 Task: Use the formula "GTE" in spreadsheet "Project portfolio".
Action: Mouse moved to (116, 100)
Screenshot: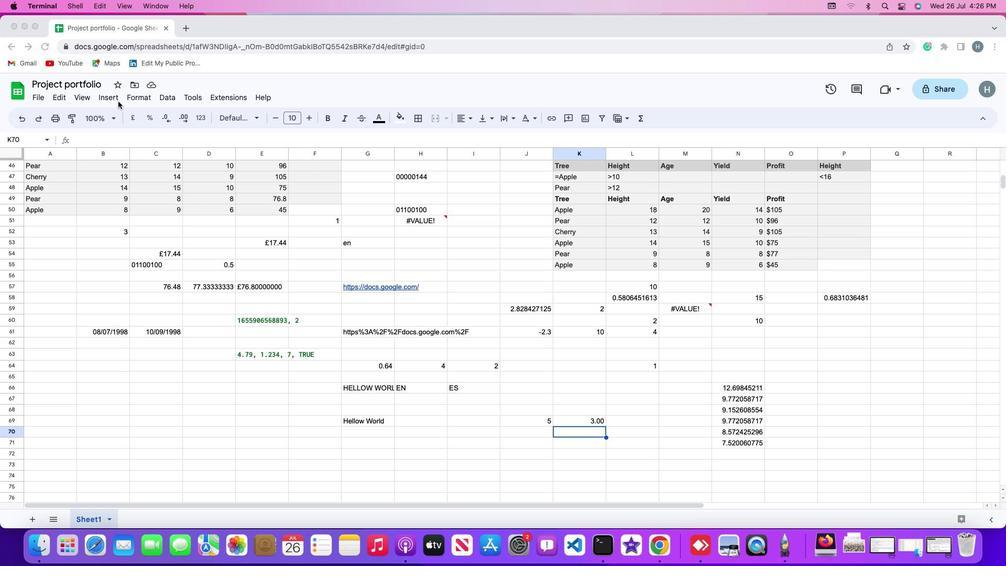 
Action: Mouse pressed left at (116, 100)
Screenshot: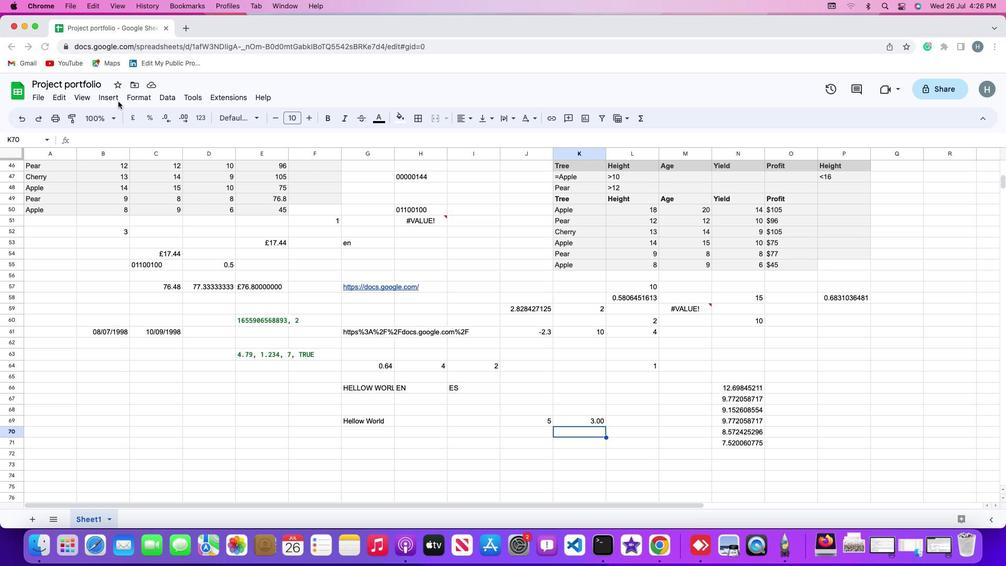 
Action: Mouse moved to (109, 96)
Screenshot: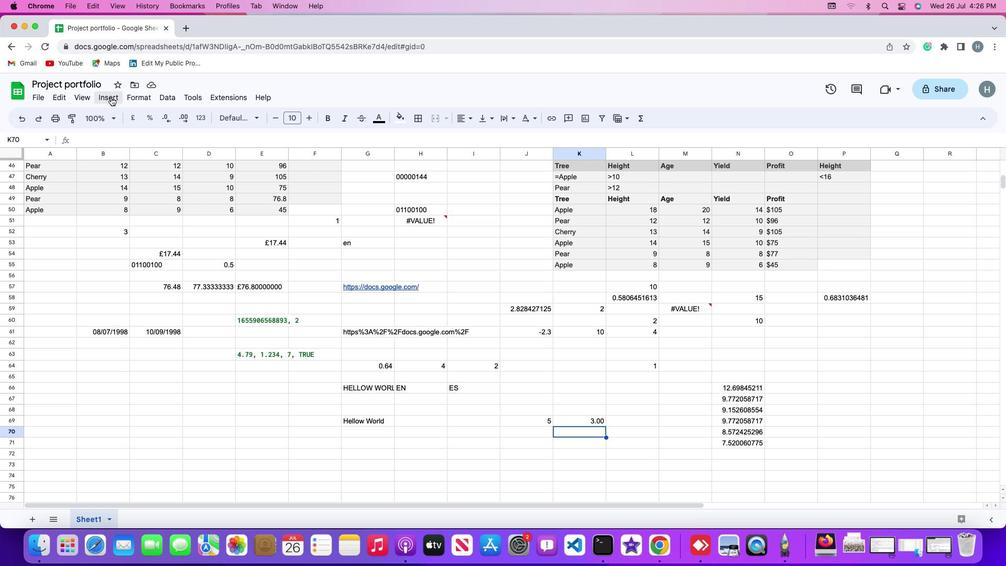 
Action: Mouse pressed left at (109, 96)
Screenshot: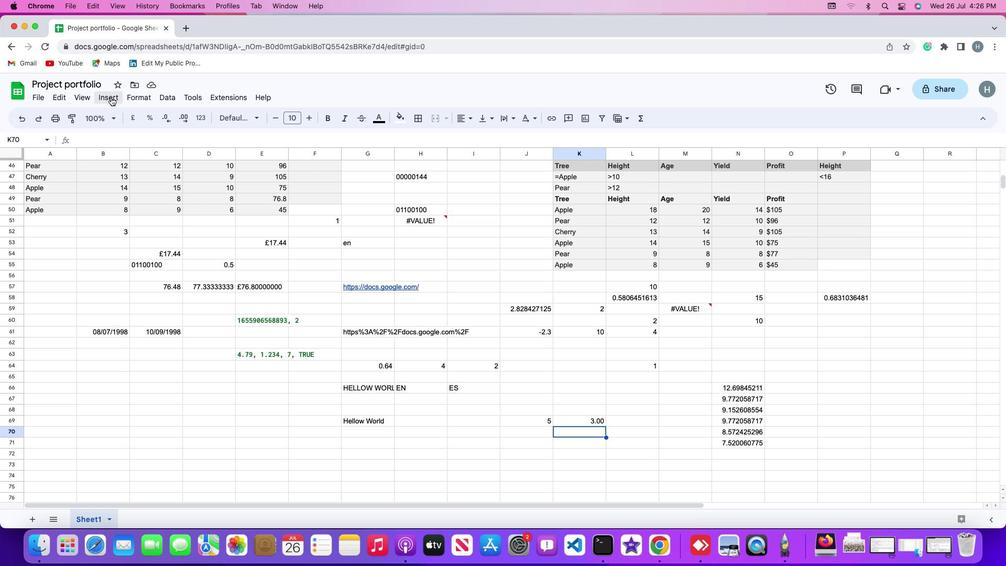 
Action: Mouse moved to (122, 262)
Screenshot: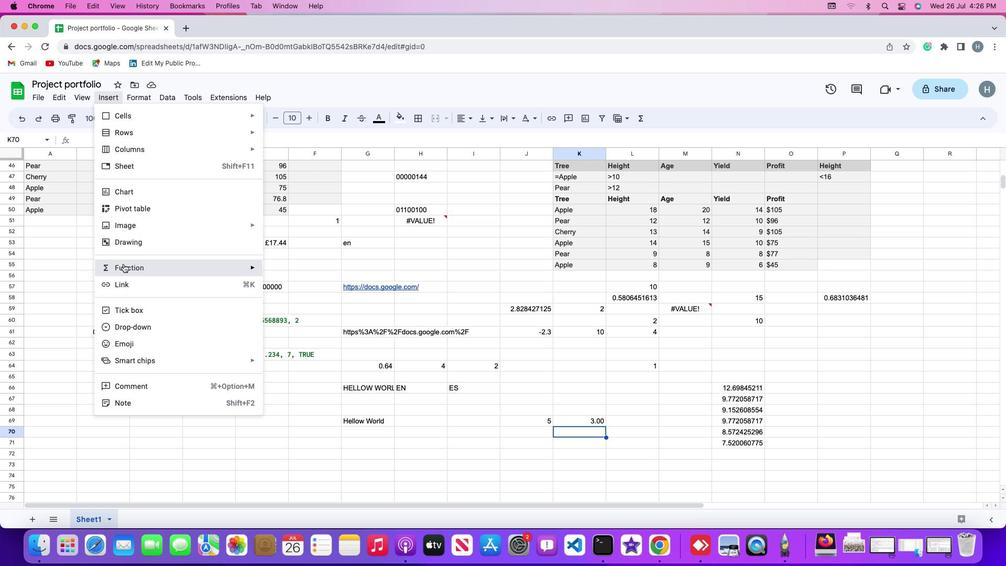 
Action: Mouse pressed left at (122, 262)
Screenshot: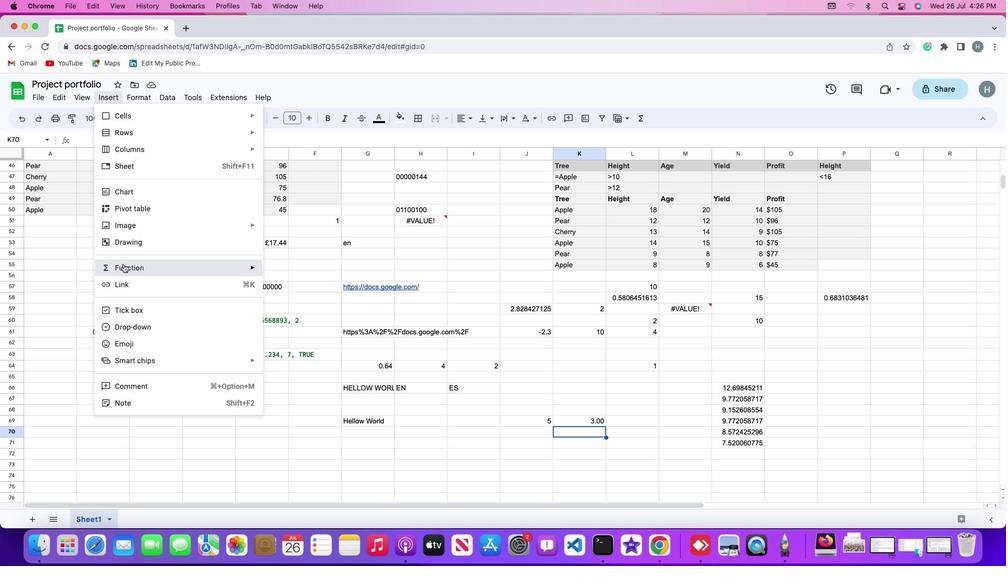 
Action: Mouse moved to (287, 215)
Screenshot: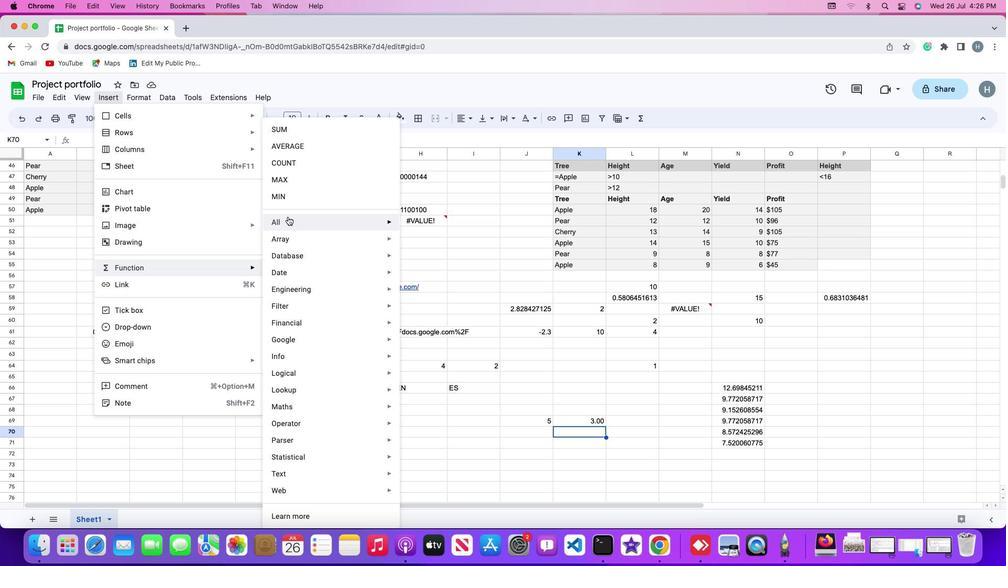 
Action: Mouse pressed left at (287, 215)
Screenshot: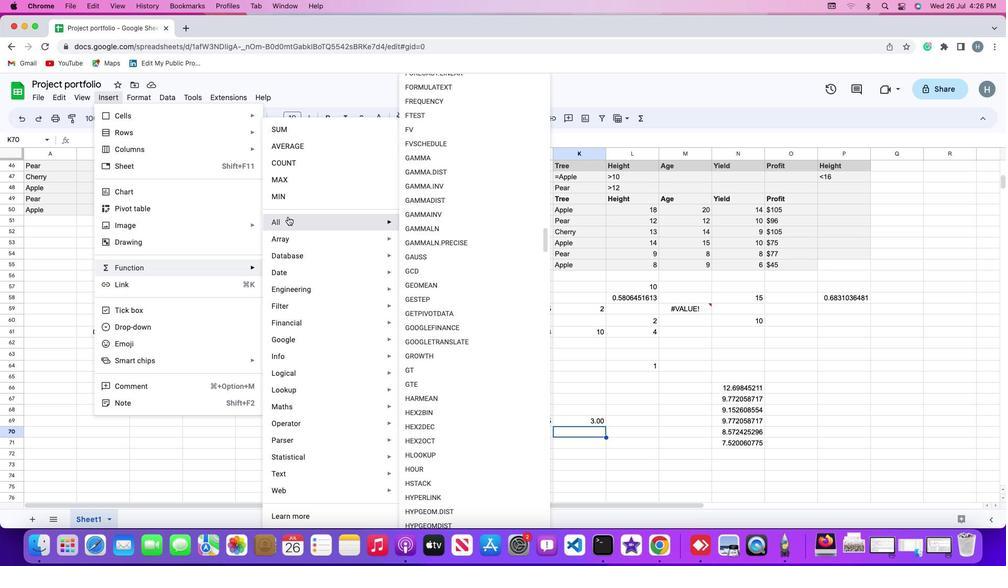 
Action: Mouse moved to (335, 218)
Screenshot: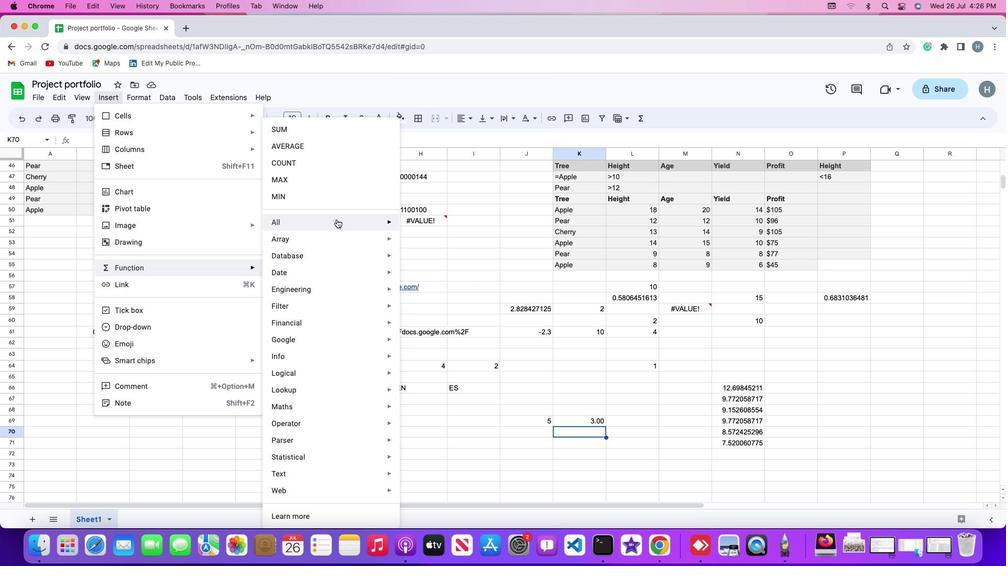 
Action: Mouse pressed left at (335, 218)
Screenshot: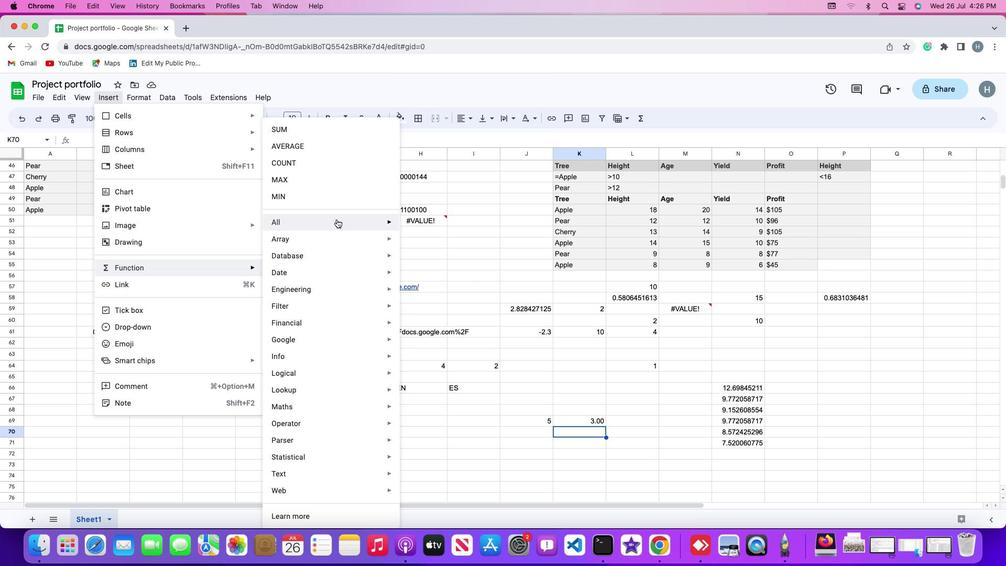 
Action: Mouse moved to (455, 387)
Screenshot: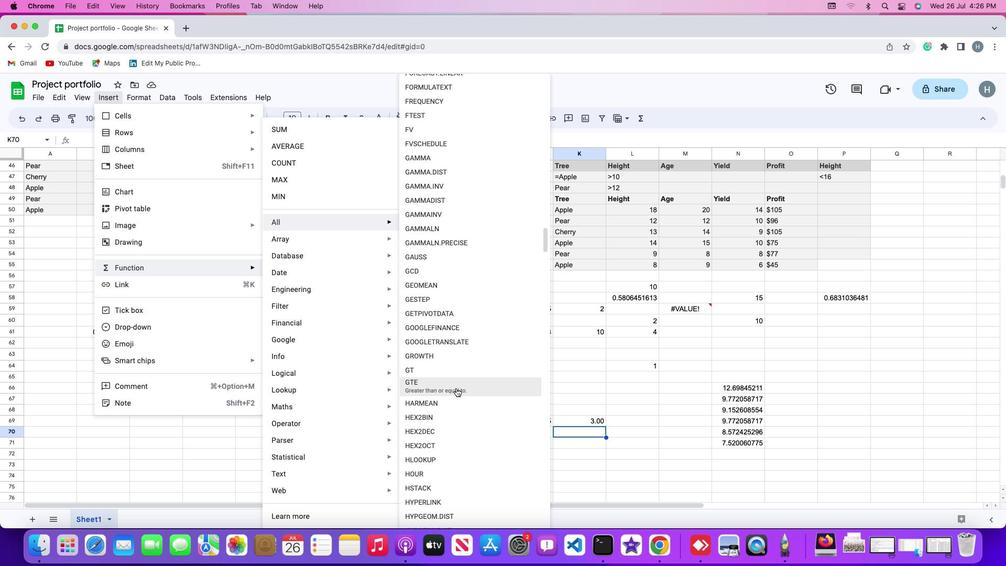 
Action: Mouse pressed left at (455, 387)
Screenshot: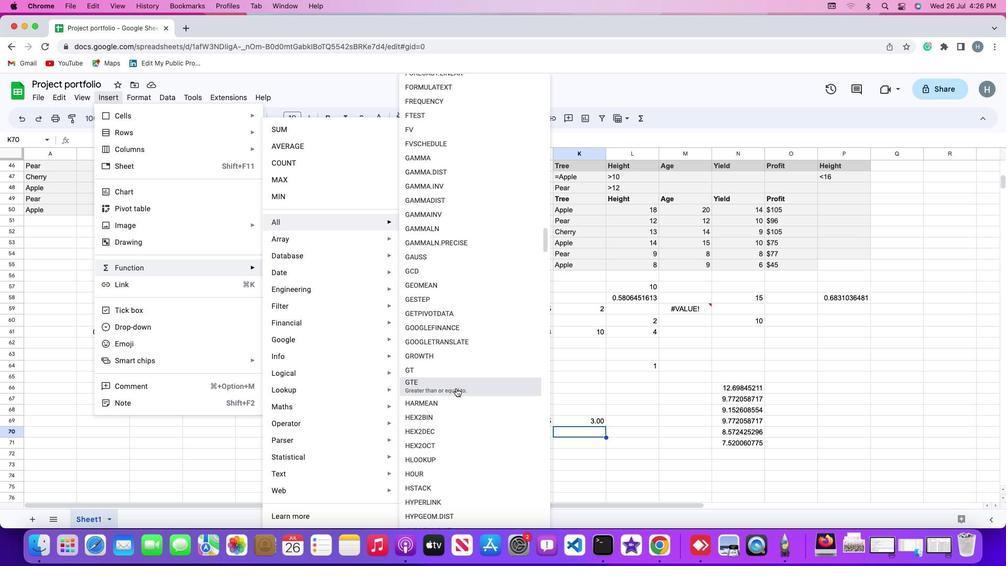
Action: Mouse moved to (548, 419)
Screenshot: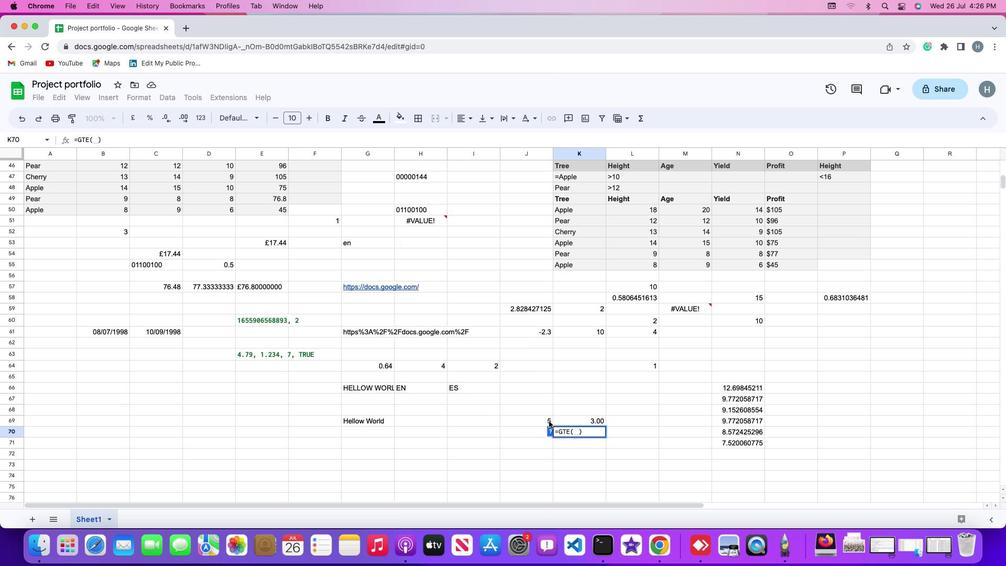 
Action: Mouse pressed left at (548, 419)
Screenshot: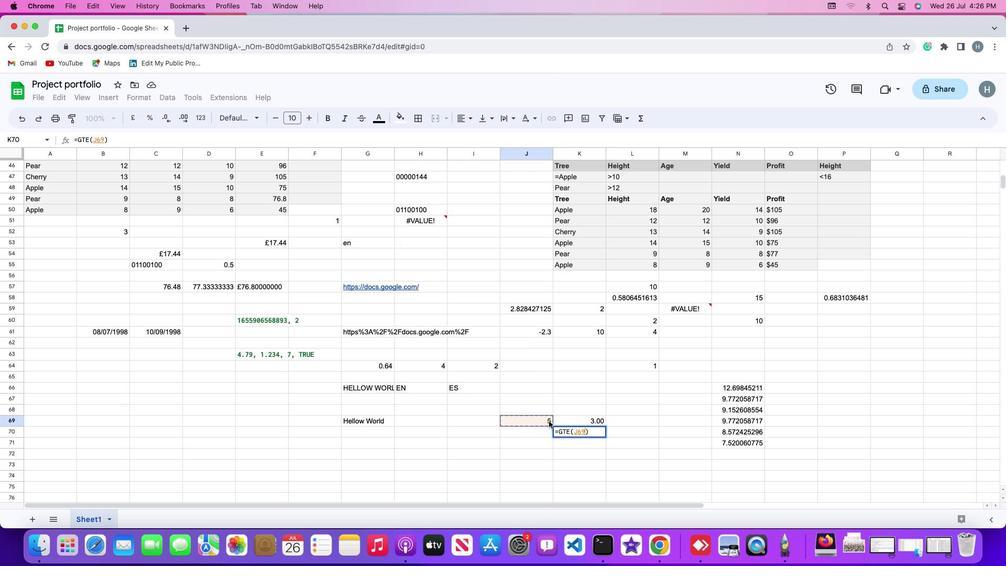 
Action: Key pressed ','
Screenshot: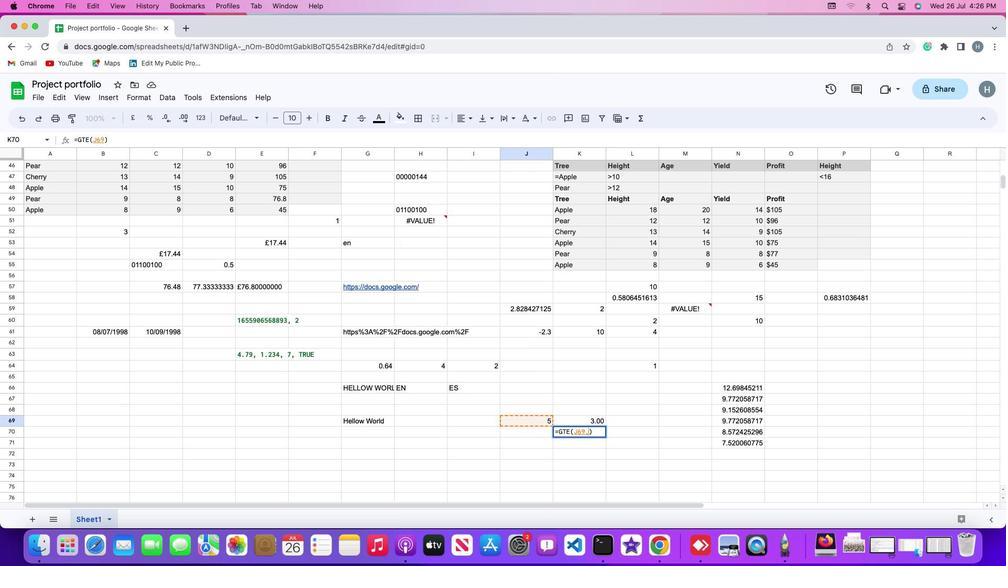
Action: Mouse moved to (594, 417)
Screenshot: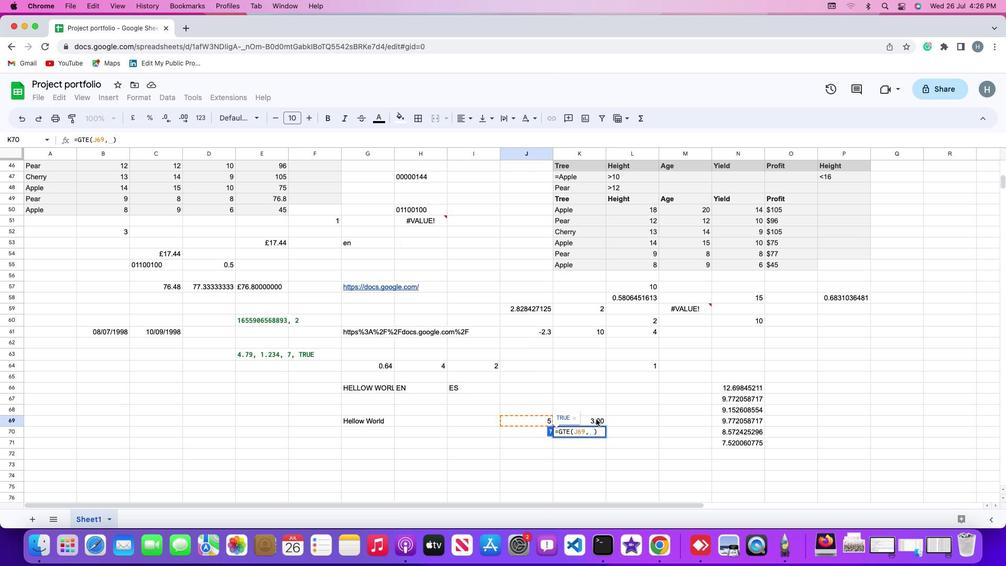 
Action: Mouse pressed left at (594, 417)
Screenshot: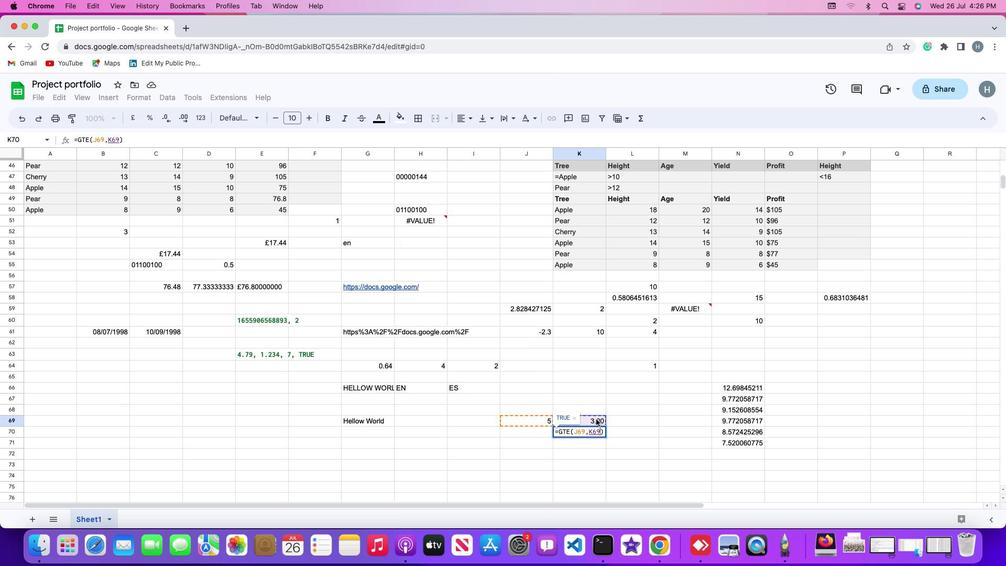 
Action: Mouse moved to (595, 417)
Screenshot: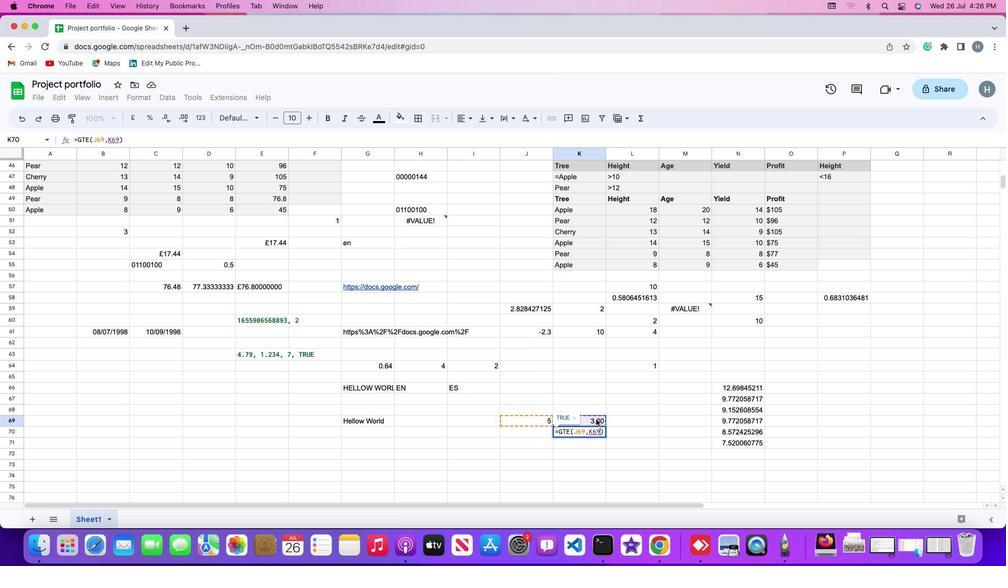 
Action: Key pressed Key.enter
Screenshot: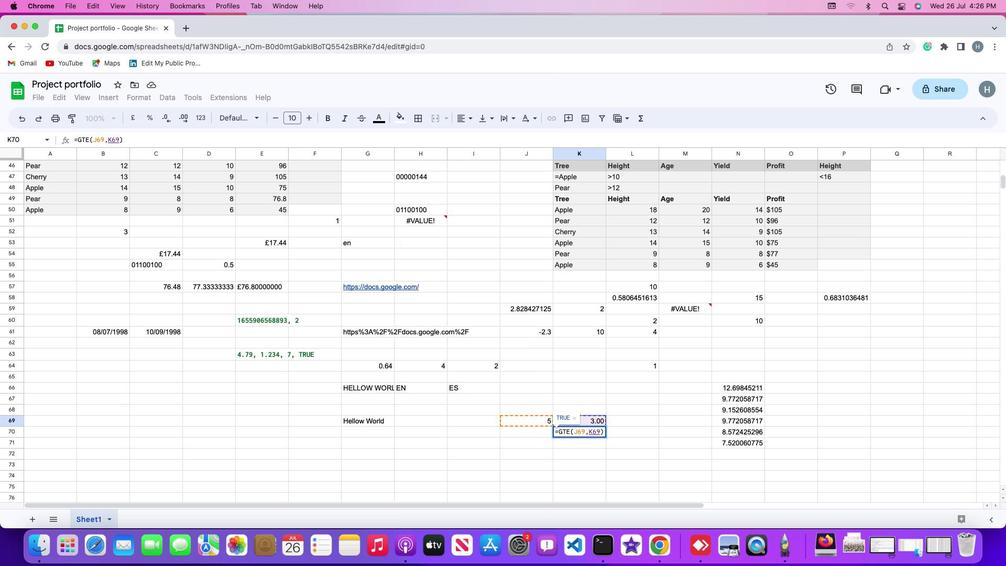 
Action: Mouse moved to (594, 418)
Screenshot: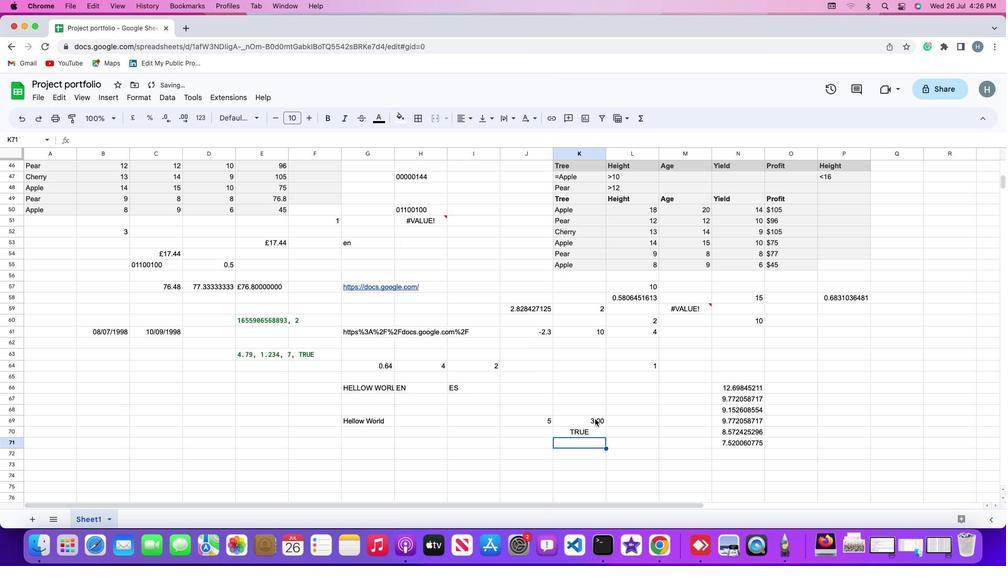 
